 Task: Set up a reminder for the startup pitch competition.
Action: Mouse moved to (65, 97)
Screenshot: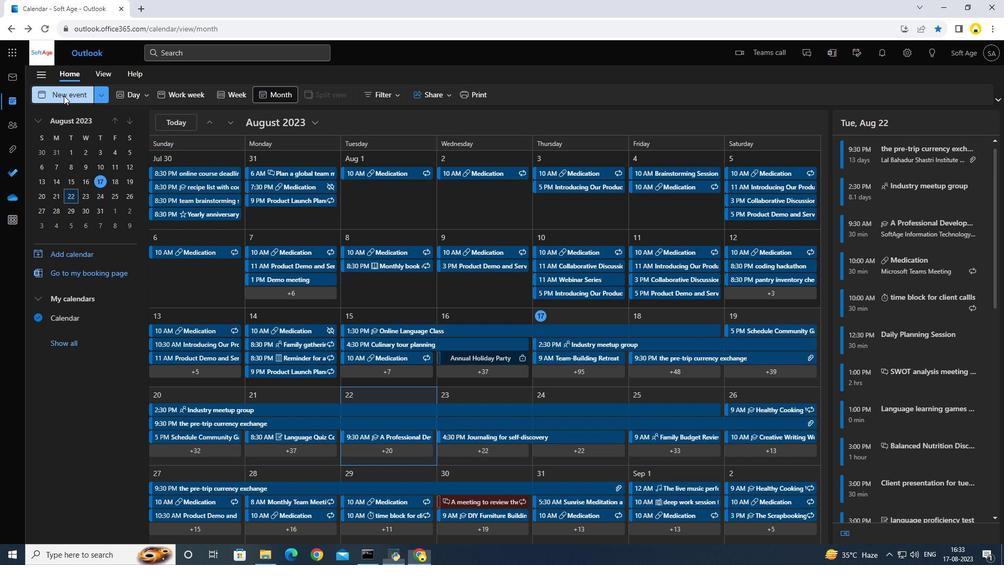 
Action: Mouse pressed left at (65, 97)
Screenshot: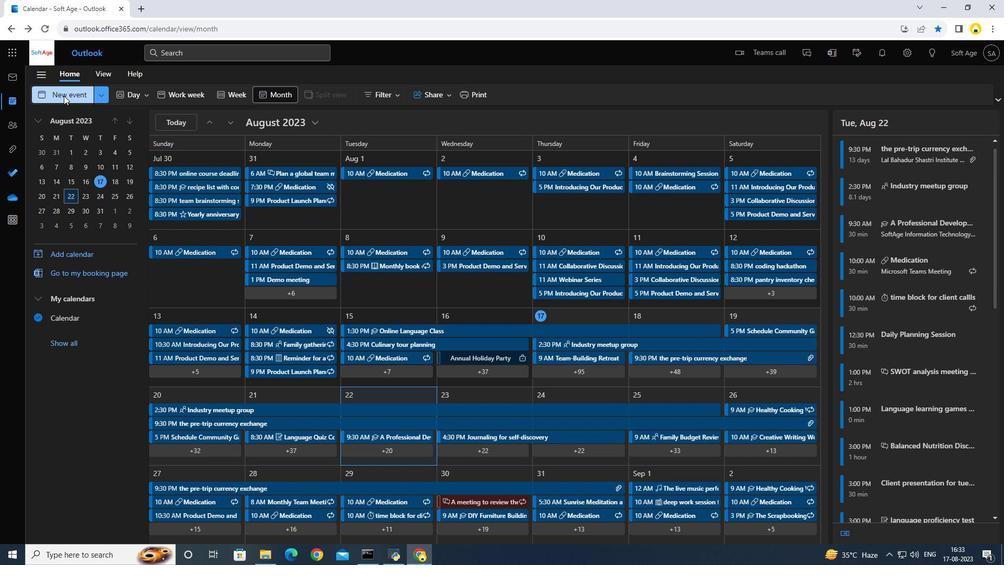 
Action: Mouse moved to (134, 127)
Screenshot: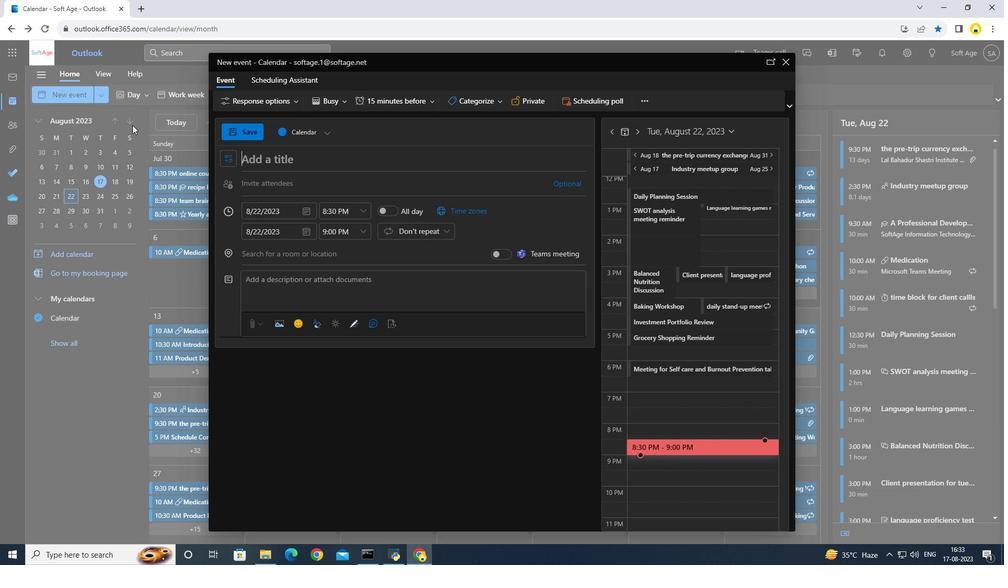 
Action: Key pressed <Key.caps_lock>S<Key.caps_lock>tartup<Key.space><Key.caps_lock>P<Key.caps_lock>iy<Key.backspace>tch<Key.space><Key.caps_lock>C<Key.caps_lock>ompetition
Screenshot: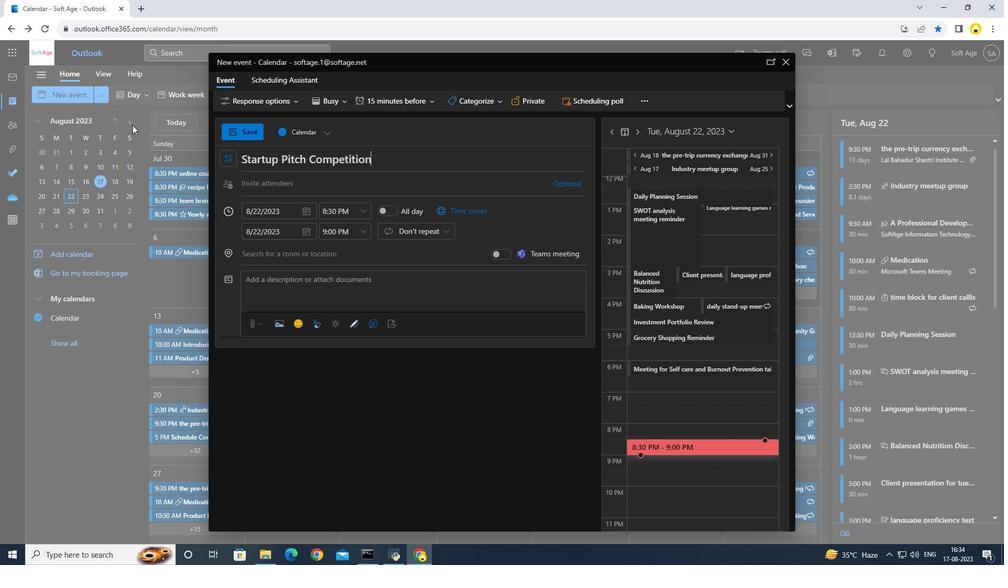
Action: Mouse moved to (350, 207)
Screenshot: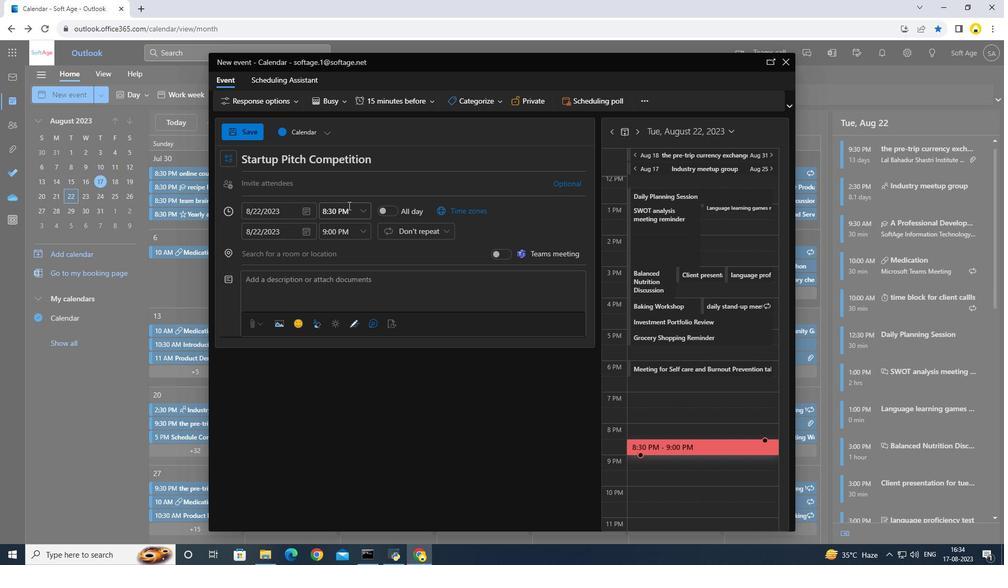 
Action: Mouse pressed left at (350, 207)
Screenshot: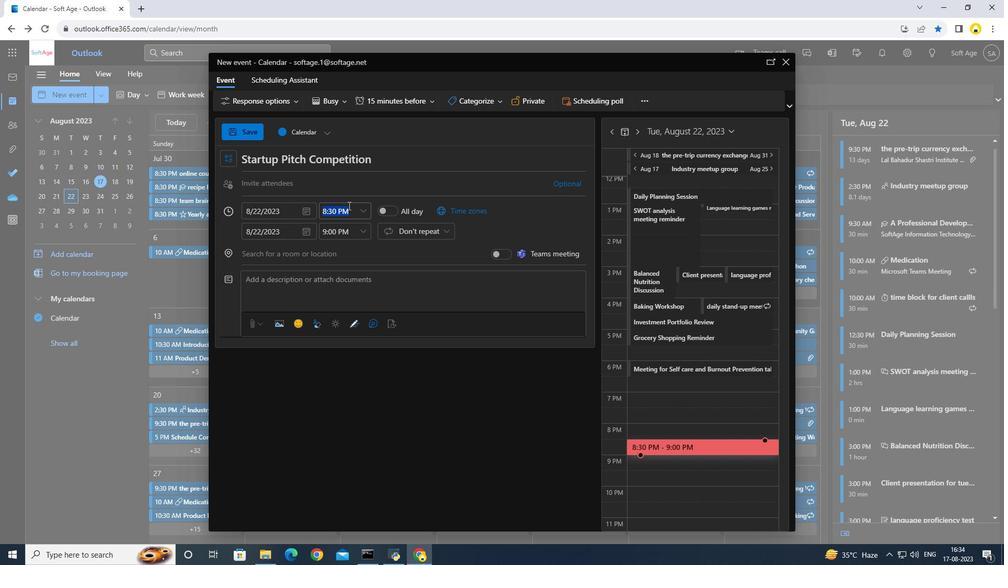 
Action: Mouse moved to (367, 213)
Screenshot: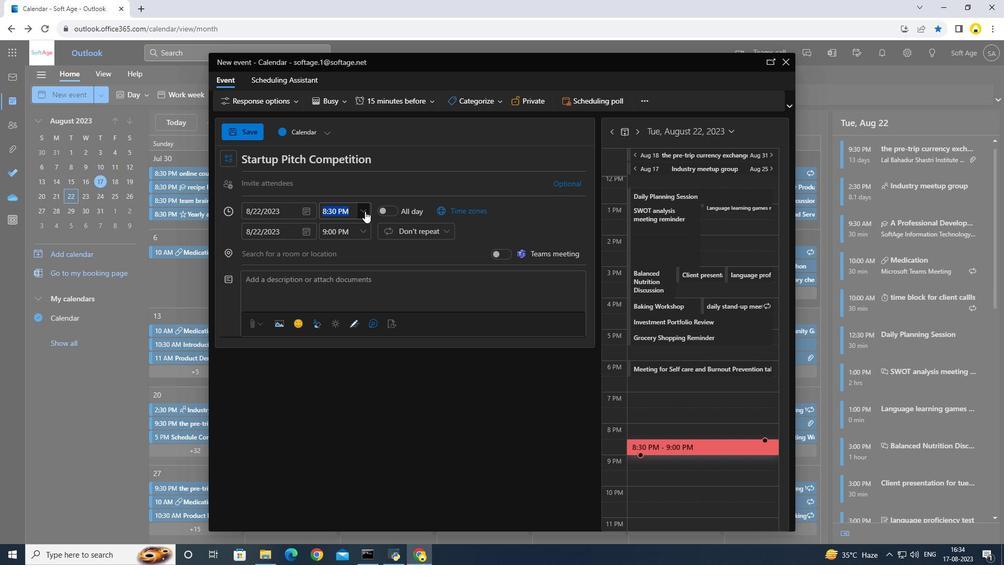 
Action: Mouse pressed left at (367, 213)
Screenshot: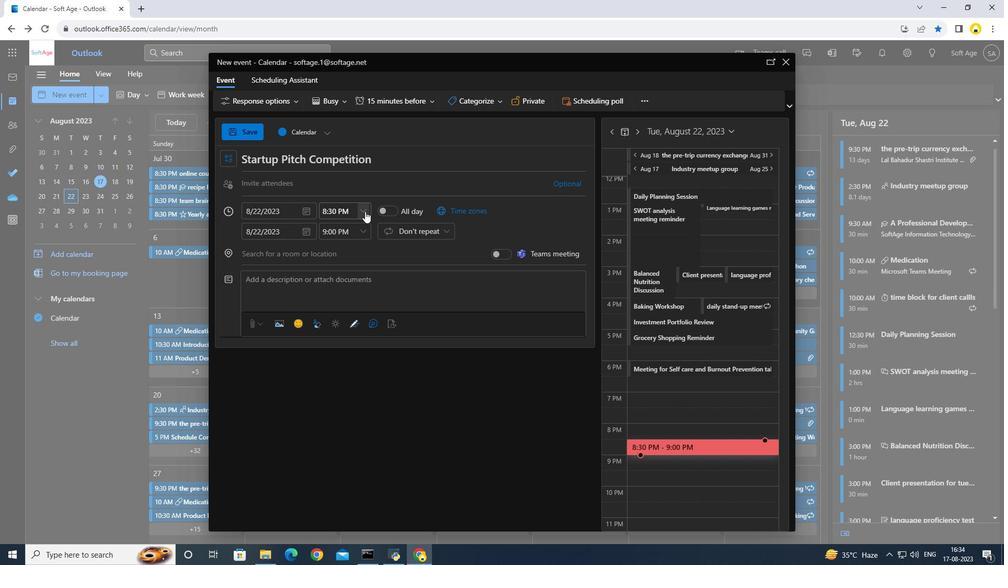 
Action: Mouse moved to (347, 254)
Screenshot: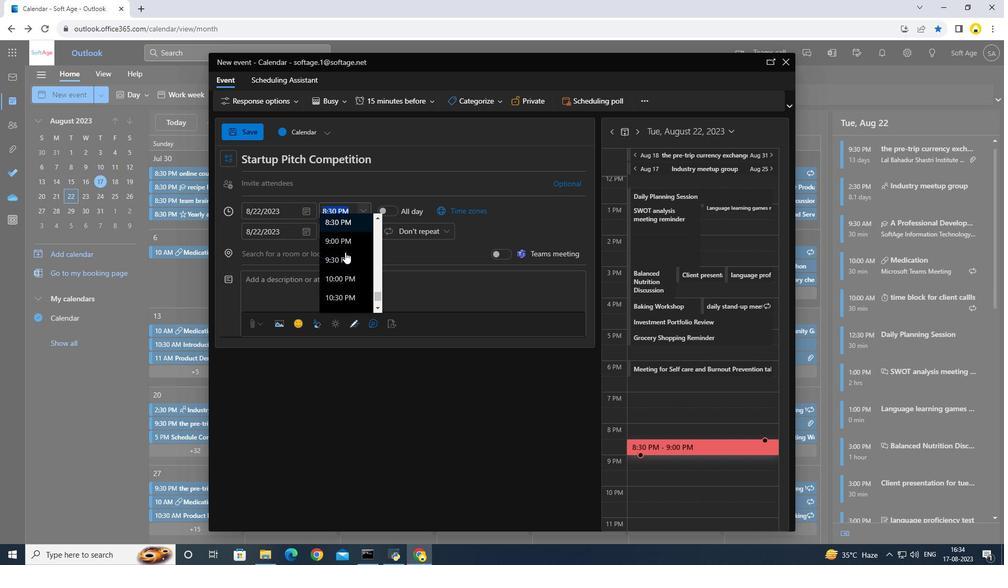 
Action: Mouse scrolled (347, 254) with delta (0, 0)
Screenshot: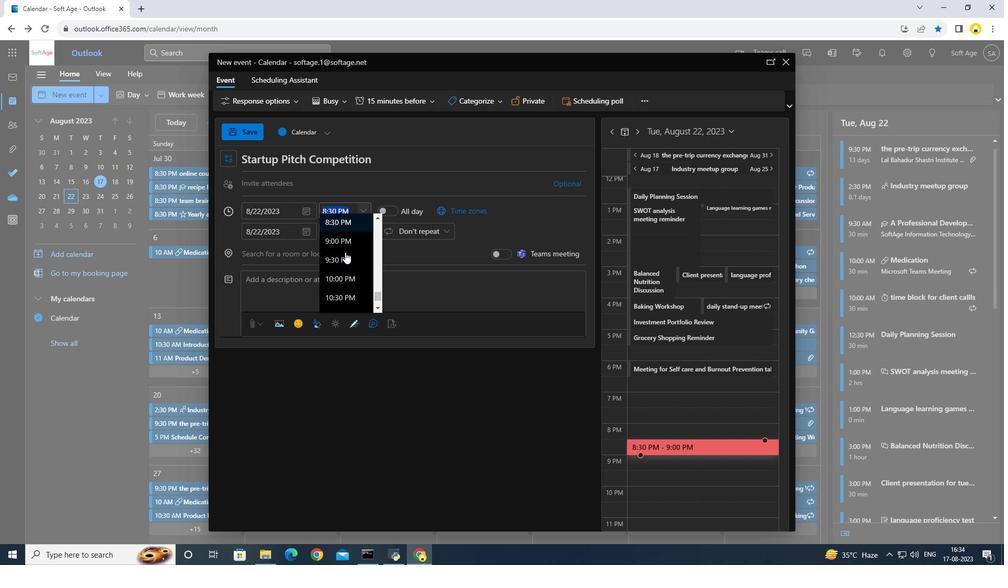 
Action: Mouse scrolled (347, 254) with delta (0, 0)
Screenshot: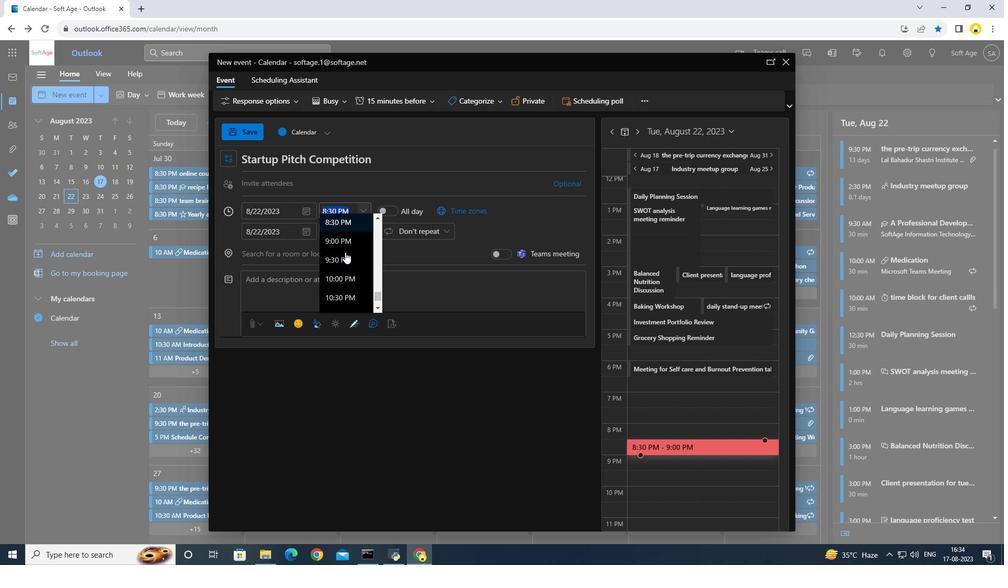
Action: Mouse scrolled (347, 254) with delta (0, 0)
Screenshot: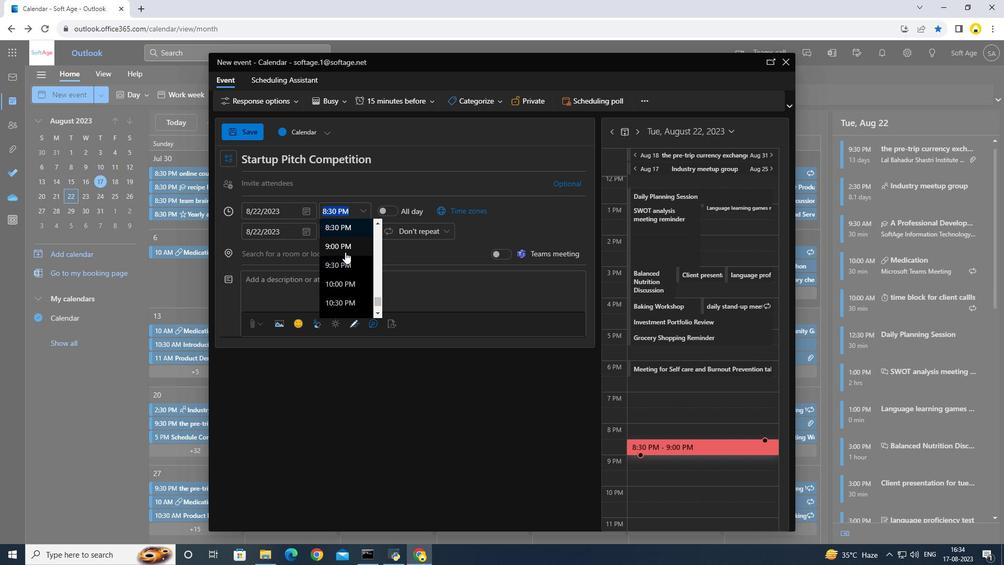 
Action: Mouse scrolled (347, 254) with delta (0, 0)
Screenshot: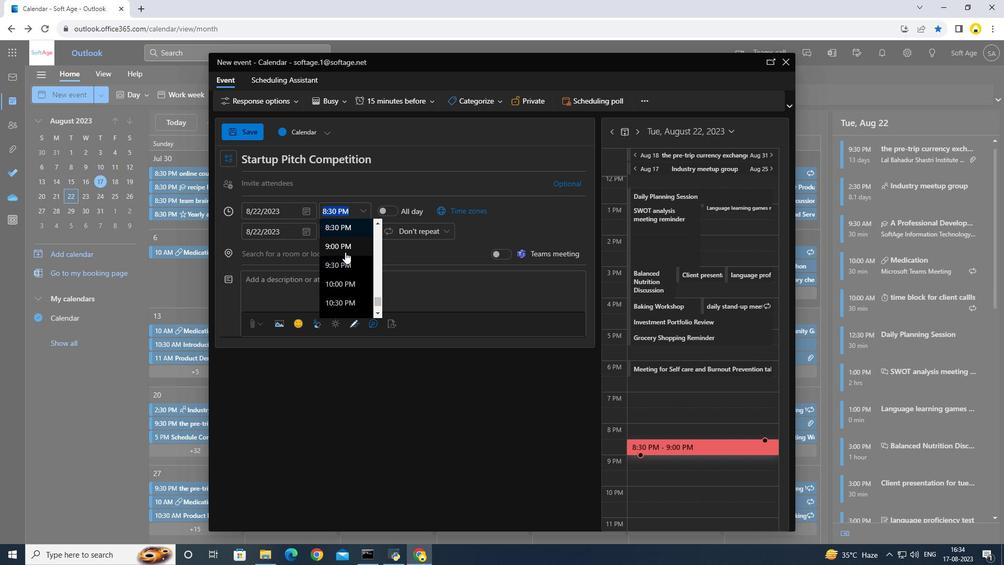 
Action: Mouse moved to (348, 230)
Screenshot: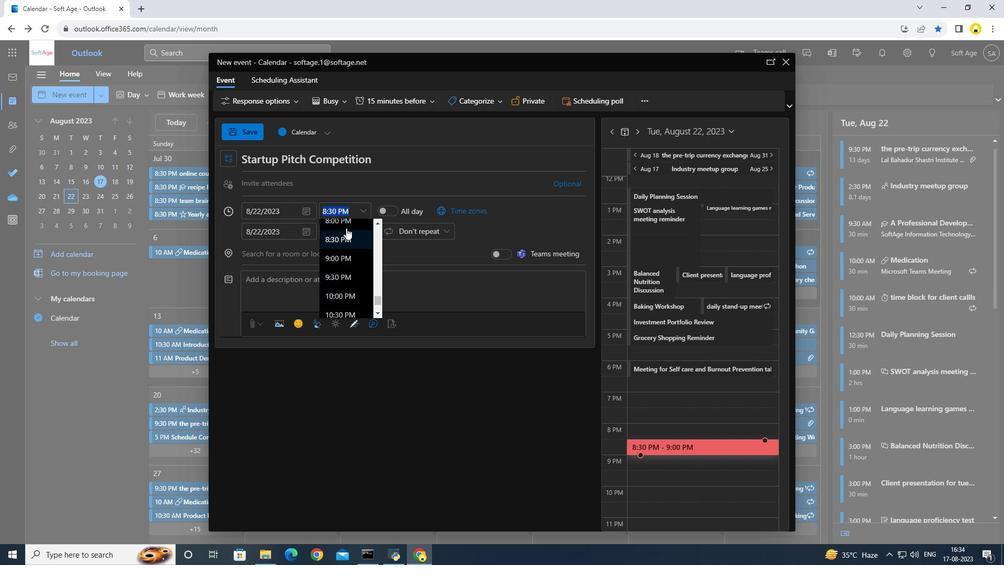 
Action: Mouse scrolled (348, 230) with delta (0, 0)
Screenshot: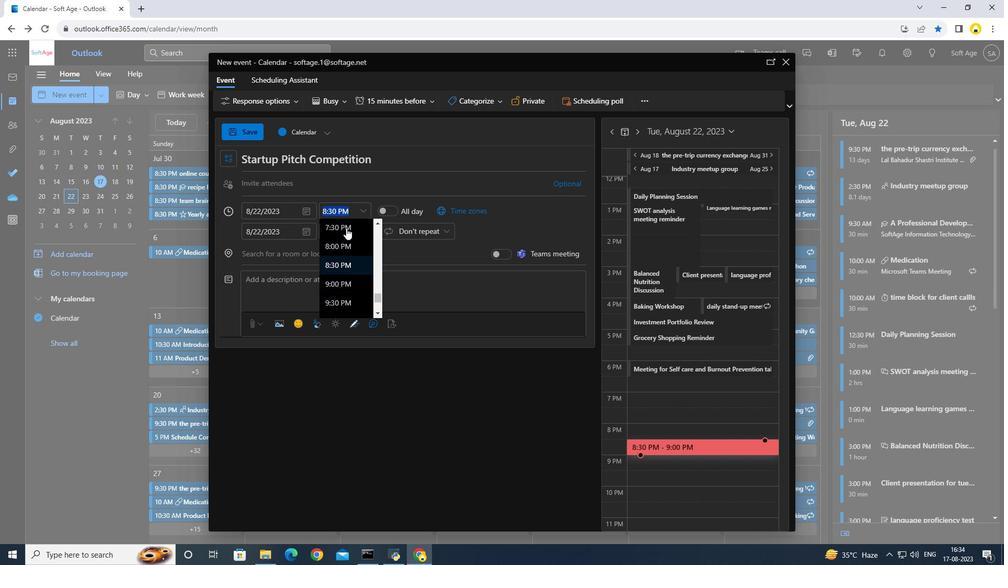 
Action: Mouse scrolled (348, 230) with delta (0, 0)
Screenshot: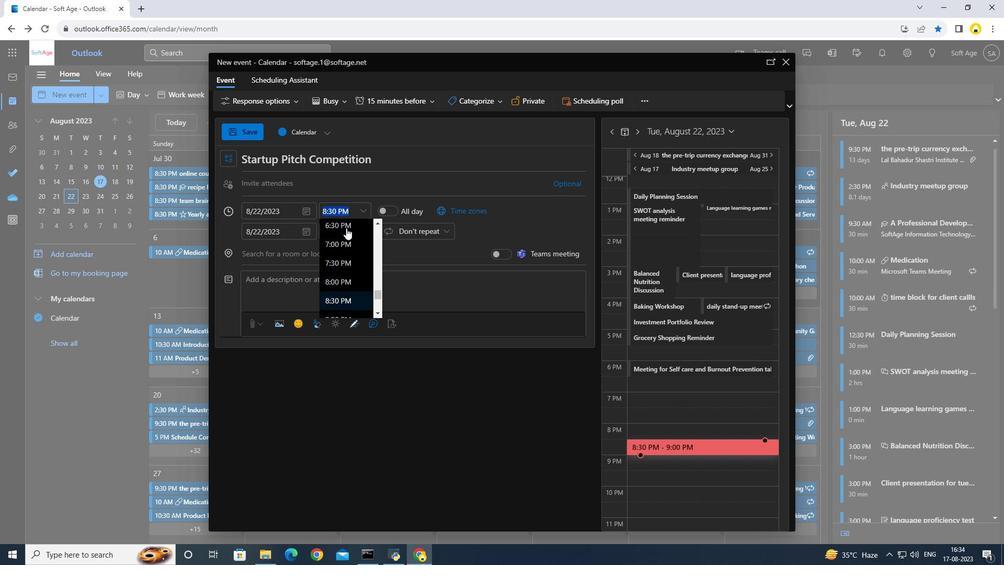 
Action: Mouse moved to (342, 261)
Screenshot: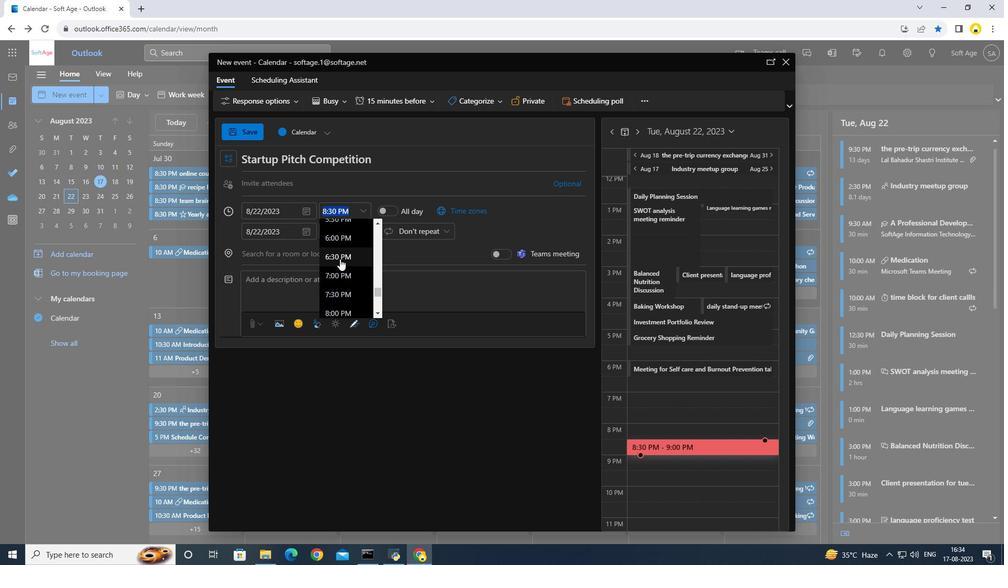 
Action: Mouse pressed left at (342, 261)
Screenshot: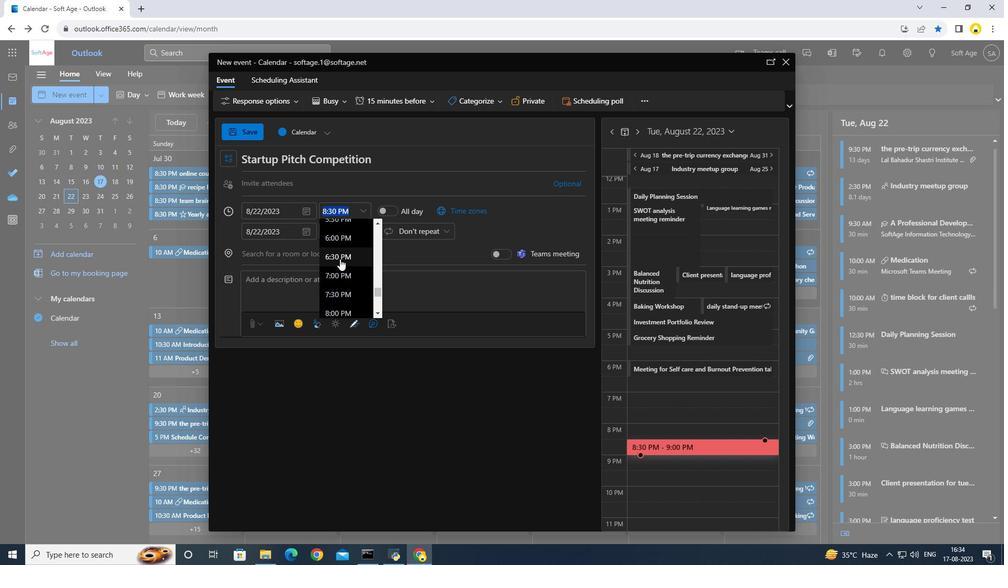 
Action: Mouse moved to (419, 105)
Screenshot: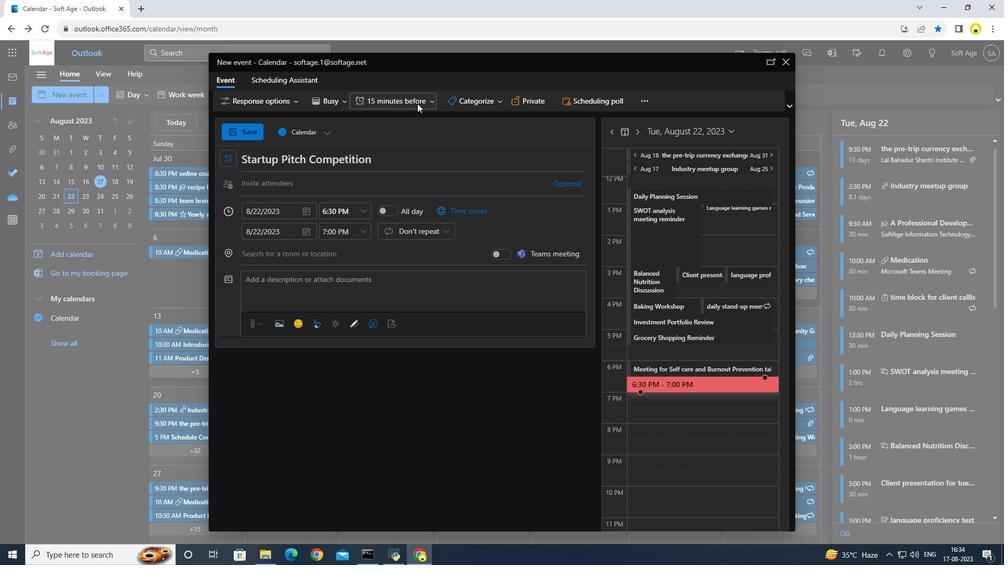 
Action: Mouse pressed left at (419, 105)
Screenshot: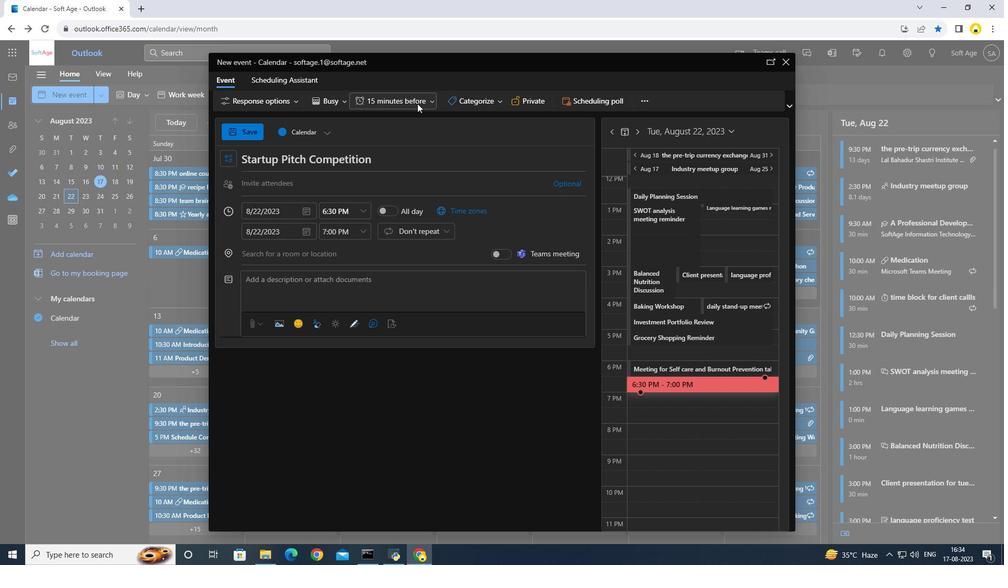 
Action: Mouse moved to (381, 163)
Screenshot: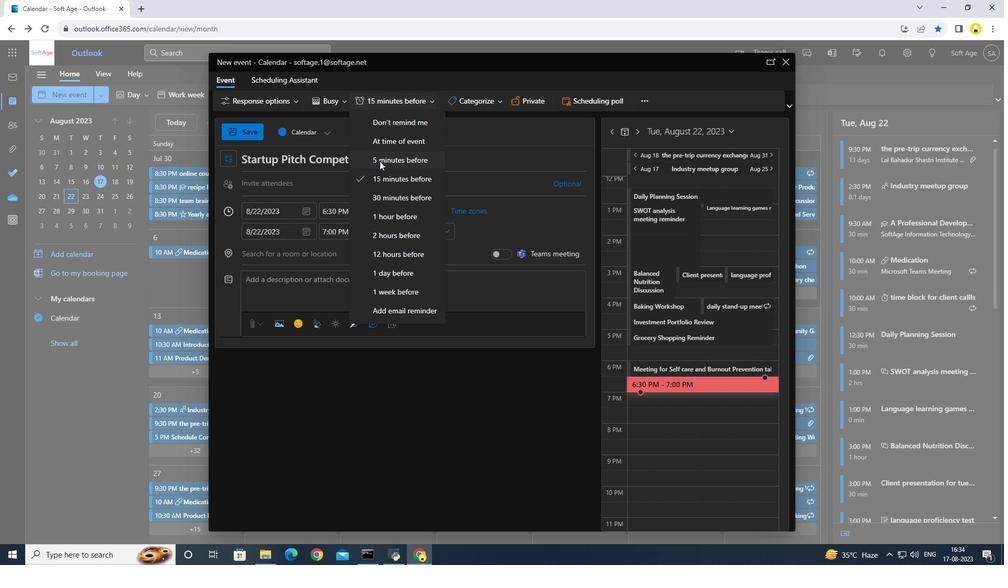 
Action: Mouse pressed left at (381, 163)
Screenshot: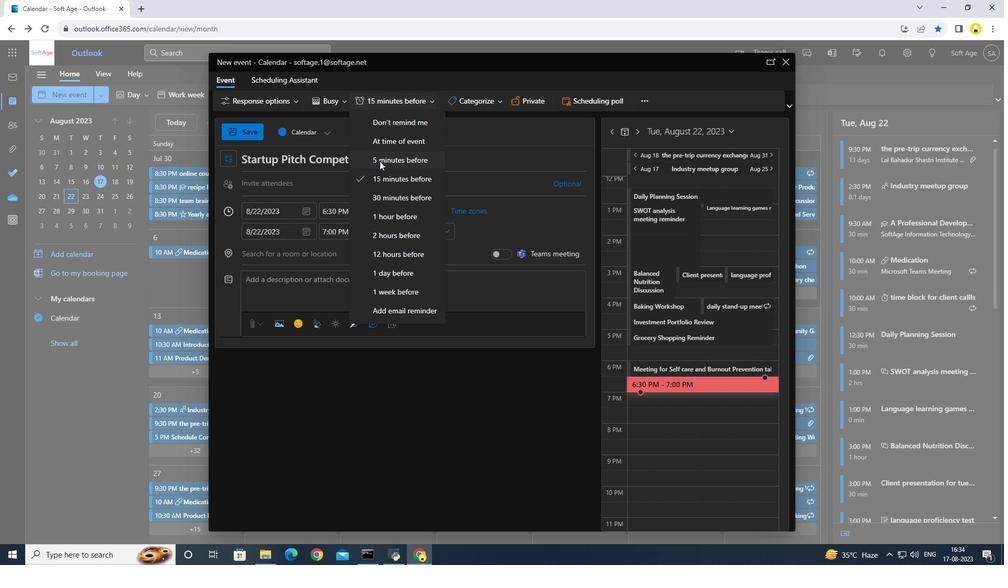 
Action: Mouse moved to (239, 133)
Screenshot: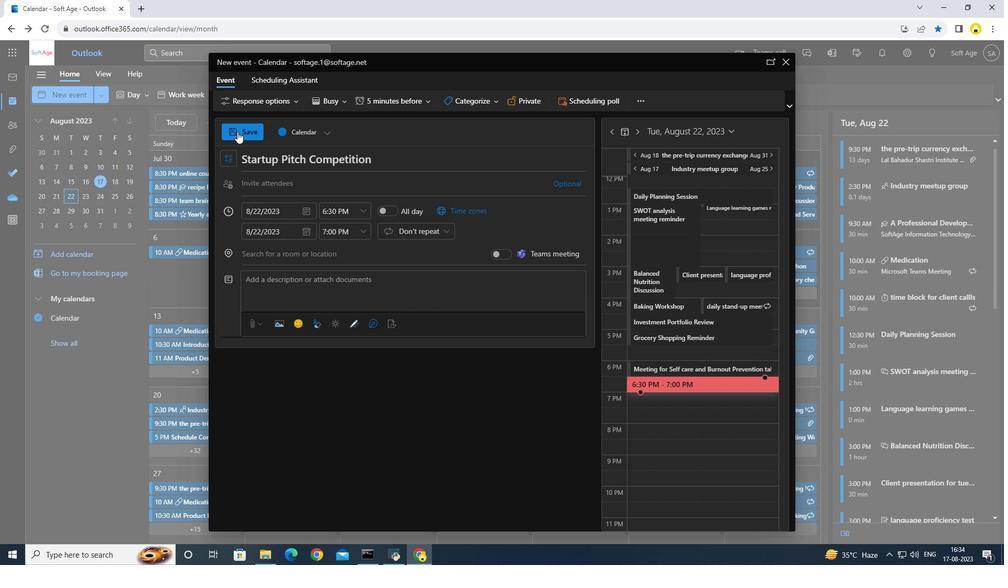 
Action: Mouse pressed left at (239, 133)
Screenshot: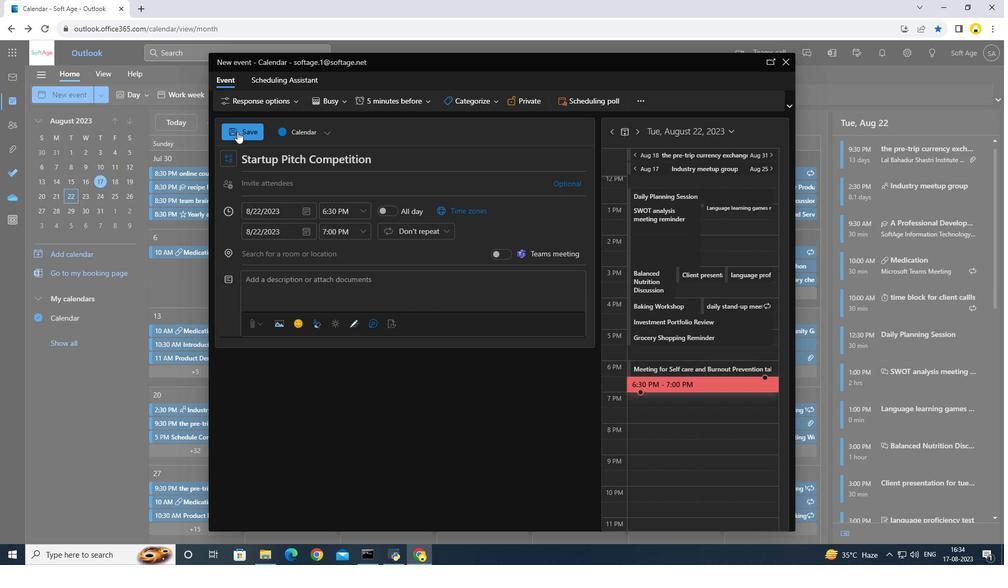 
